 Task: Create Card Supplier Management Review in Board Product Launch Strategies to Workspace Domain Name Registrars. Create Card Antique Market Review in Board Brand Reputation Management and Repair to Workspace Domain Name Registrars. Create Card Inventory Management Review in Board Email Marketing Newsletter Strategy and Execution to Workspace Domain Name Registrars
Action: Mouse moved to (35, 393)
Screenshot: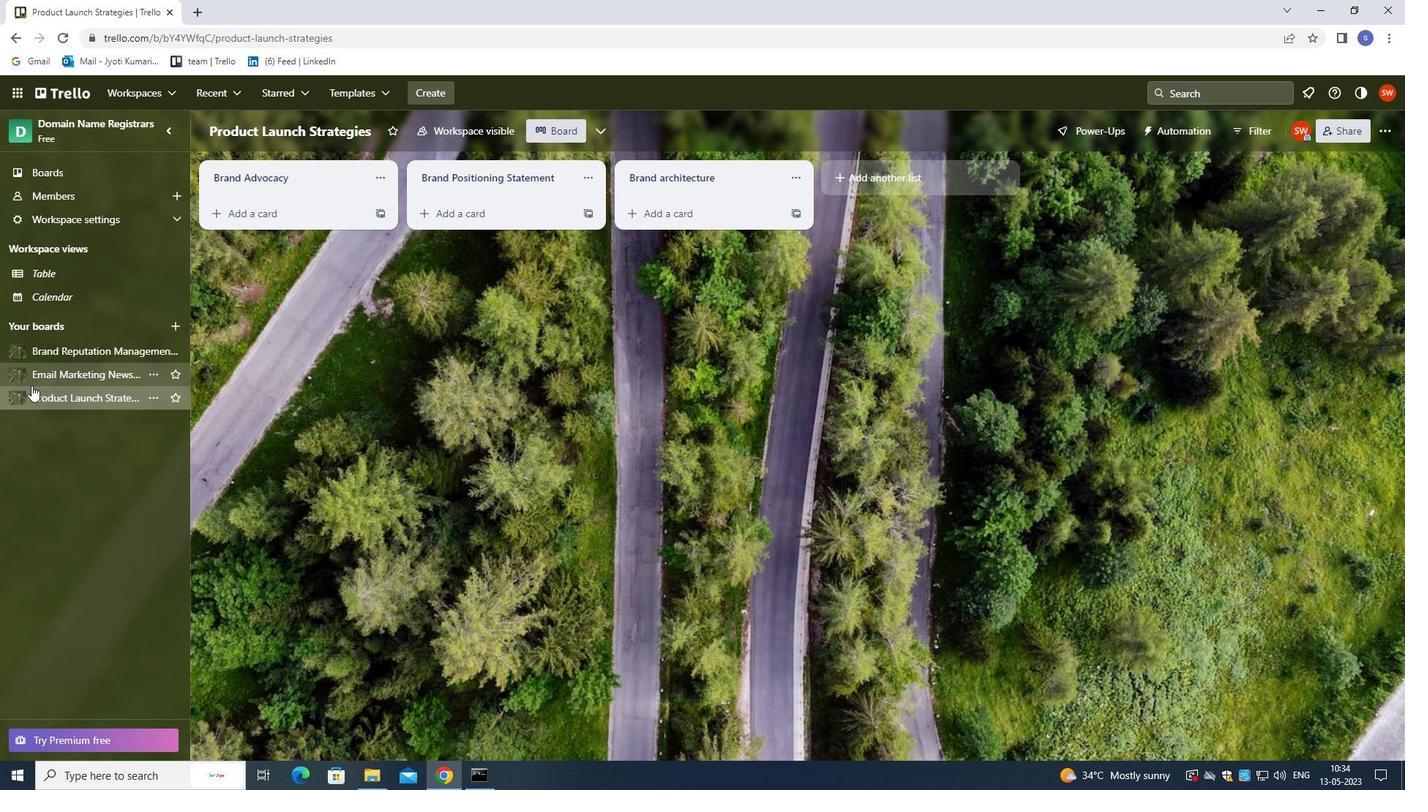 
Action: Mouse pressed left at (35, 393)
Screenshot: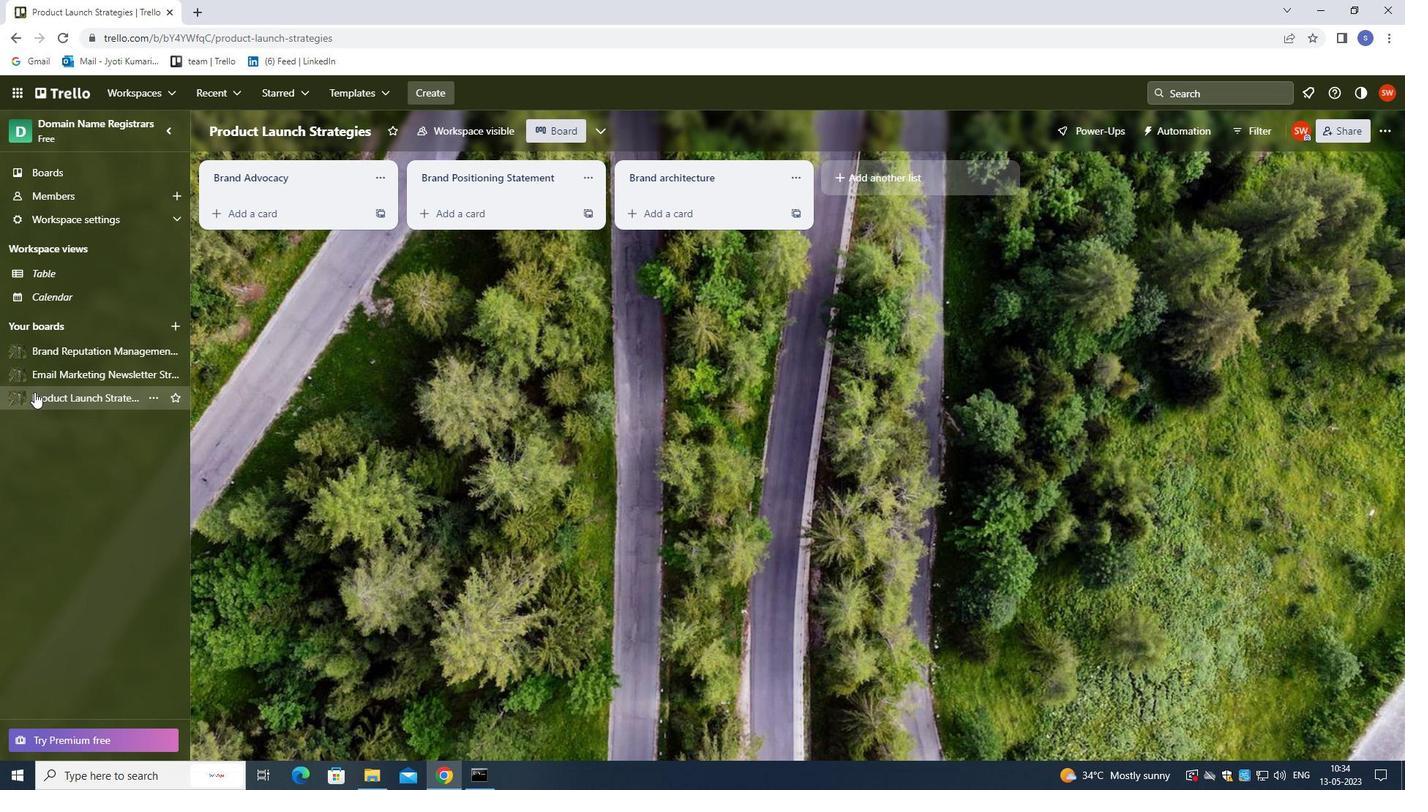 
Action: Mouse moved to (278, 205)
Screenshot: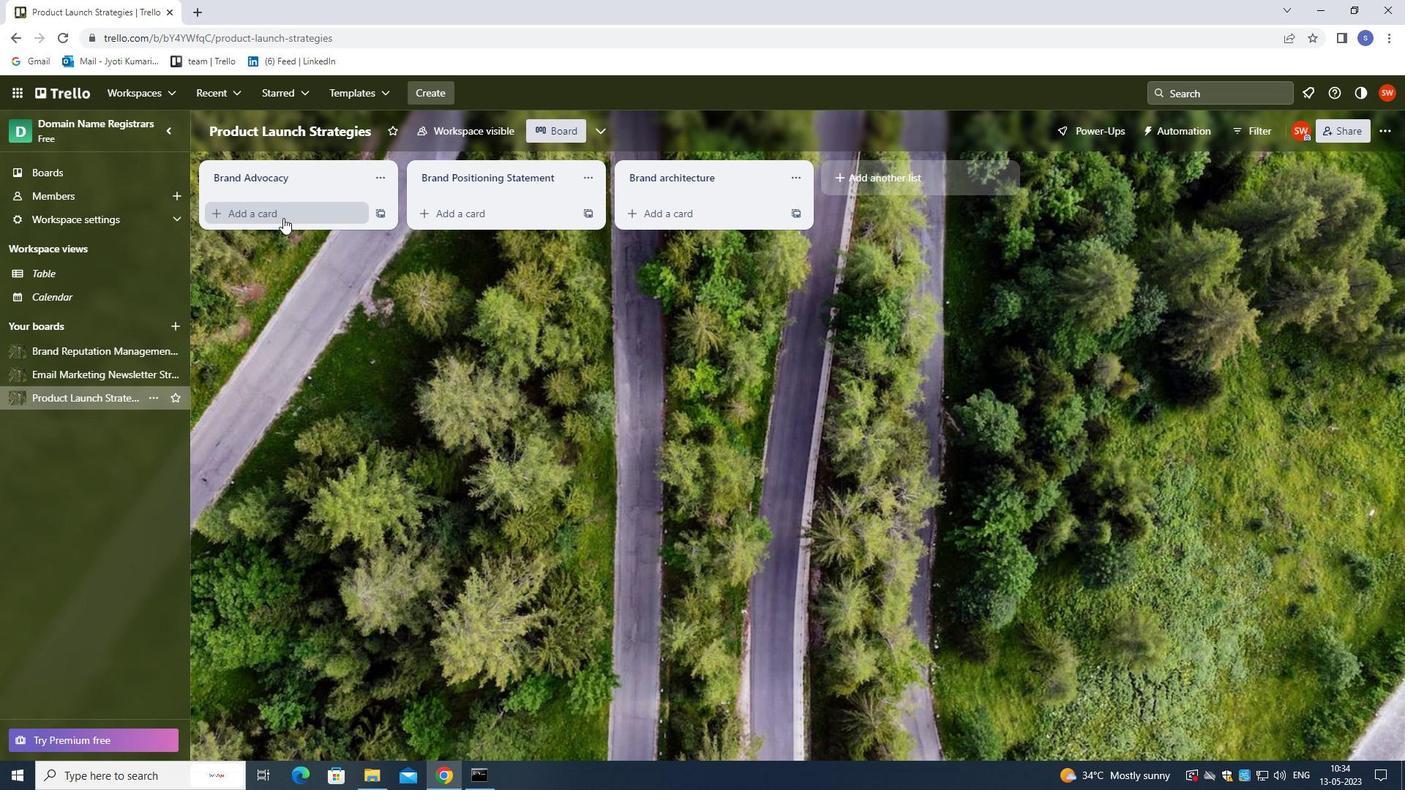 
Action: Mouse pressed left at (278, 205)
Screenshot: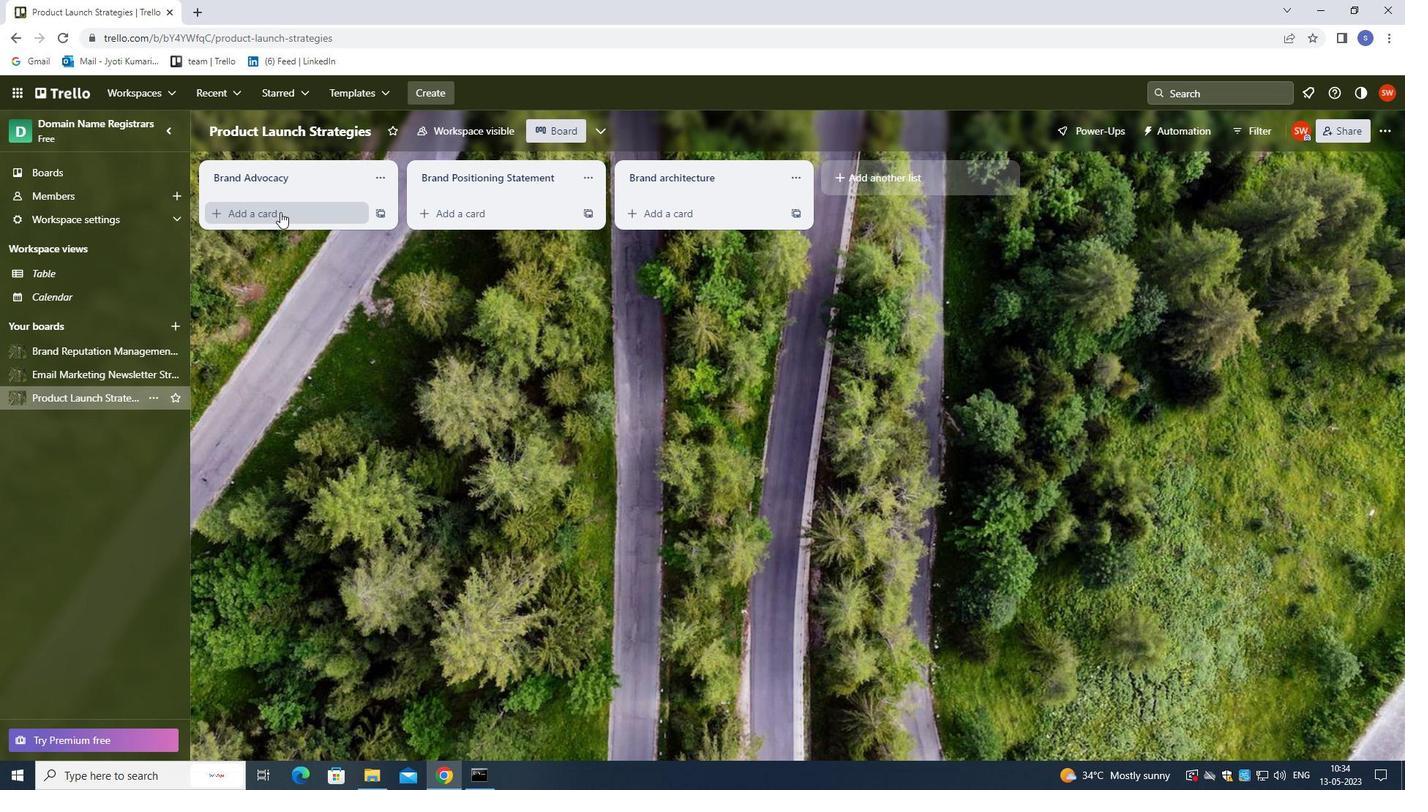 
Action: Mouse moved to (344, 412)
Screenshot: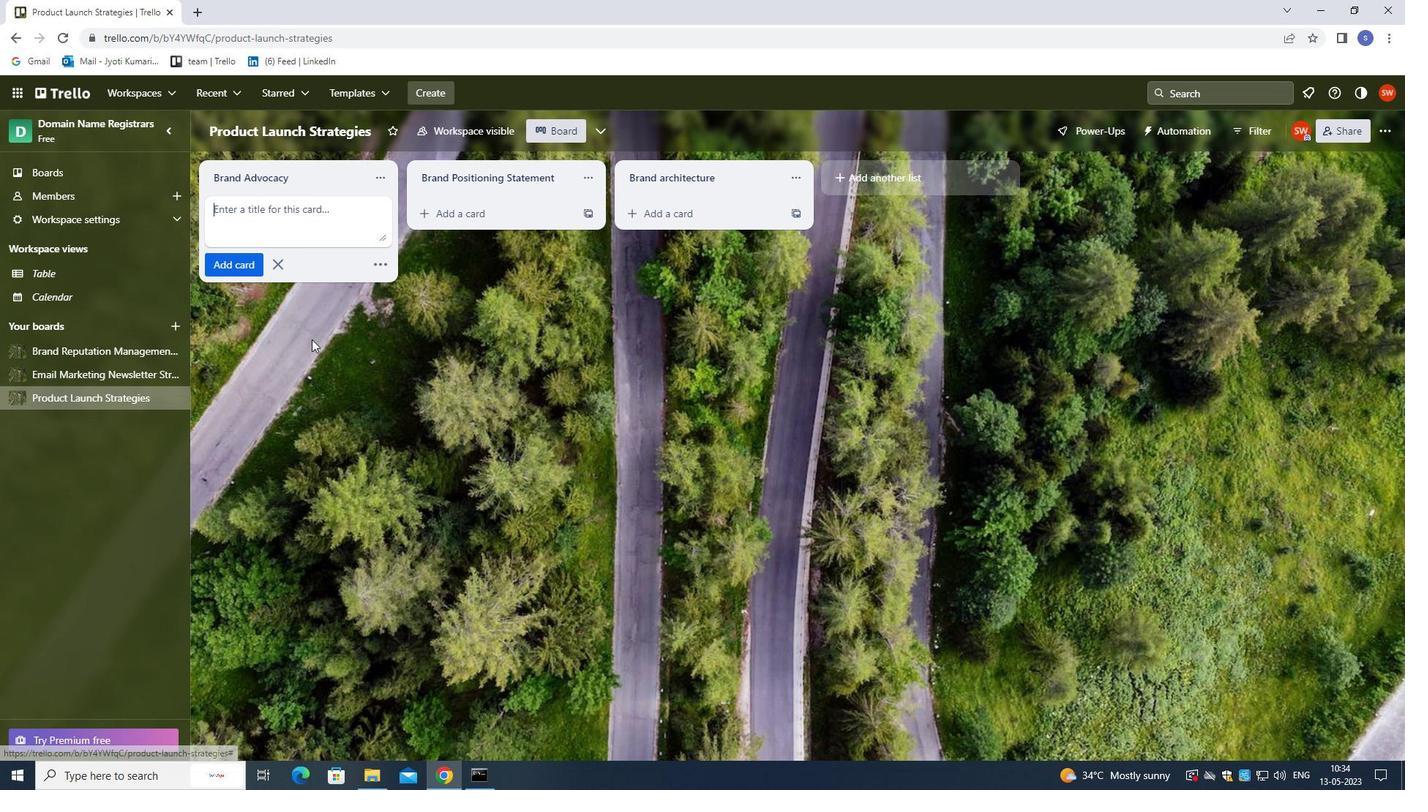 
Action: Key pressed <Key.shift>SUUPIKER<Key.backspace><Key.backspace><Key.backspace>LER<Key.space><Key.backspace><Key.backspace><Key.backspace><Key.backspace><Key.backspace>LIER<Key.space><Key.left><Key.left><Key.left><Key.left><Key.left><Key.left><Key.backspace>P<Key.right><Key.right><Key.right><Key.right><Key.right><Key.right><Key.right><Key.right><Key.right><Key.right><Key.space><Key.shift>MANAGEMENT<Key.space><Key.shift>REVIEW<Key.enter>
Screenshot: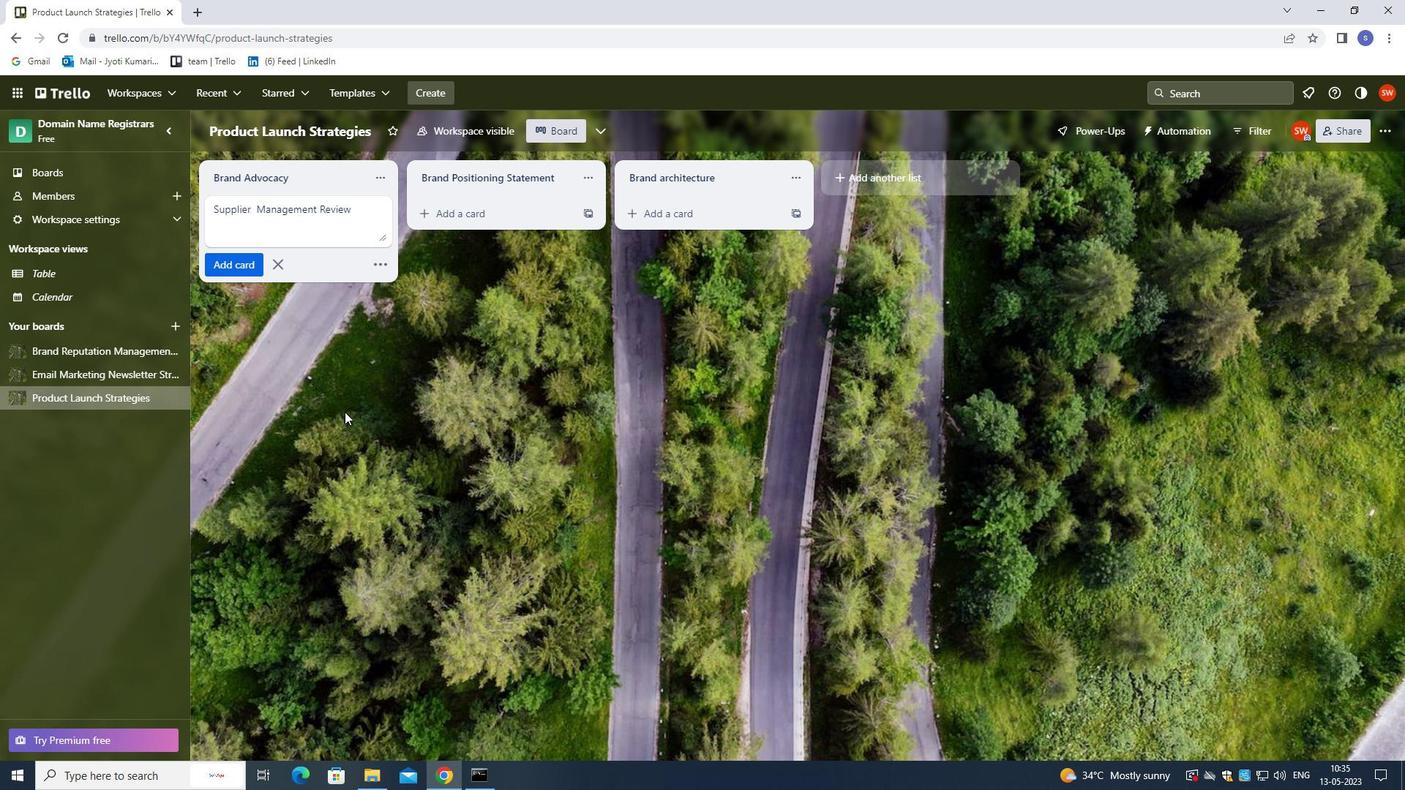 
Action: Mouse moved to (133, 351)
Screenshot: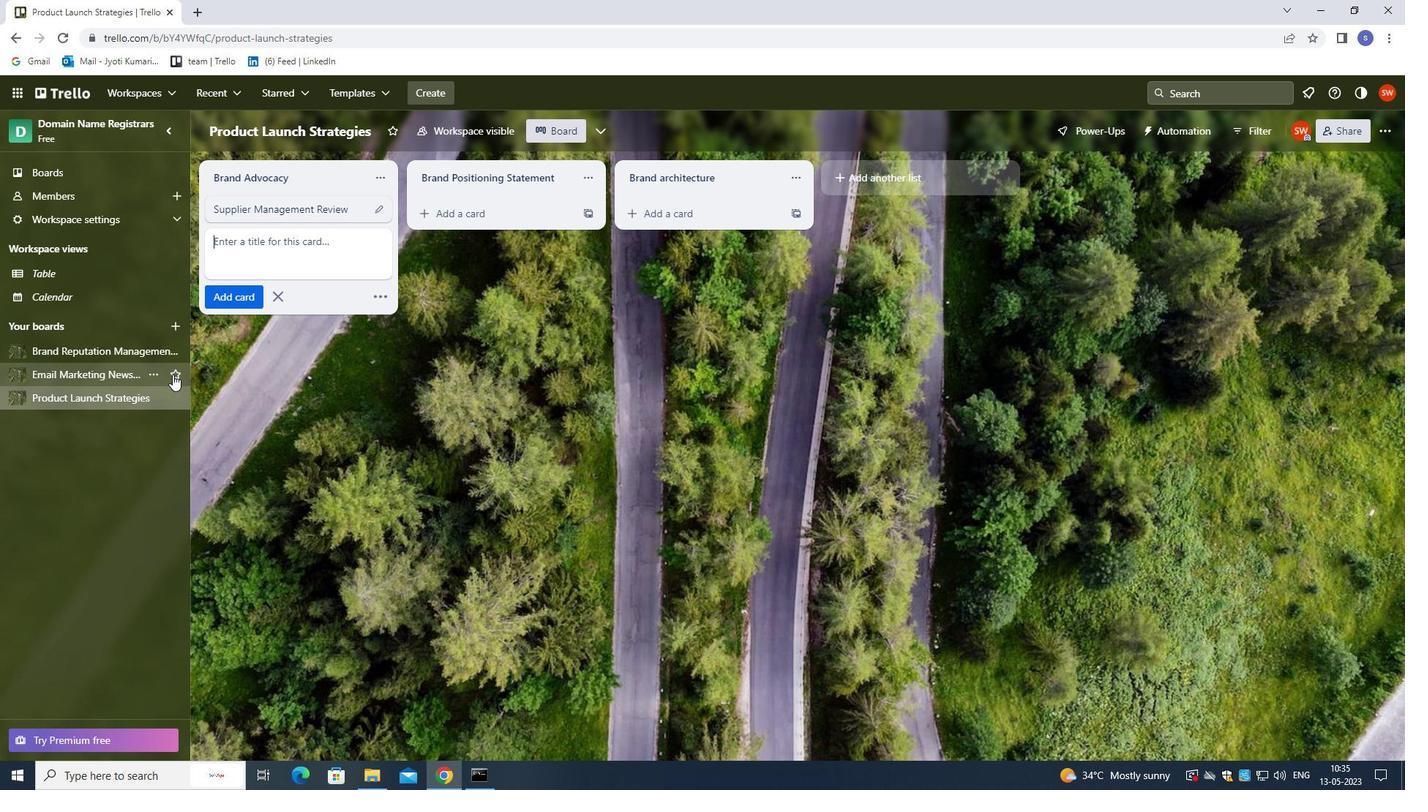 
Action: Mouse pressed left at (133, 351)
Screenshot: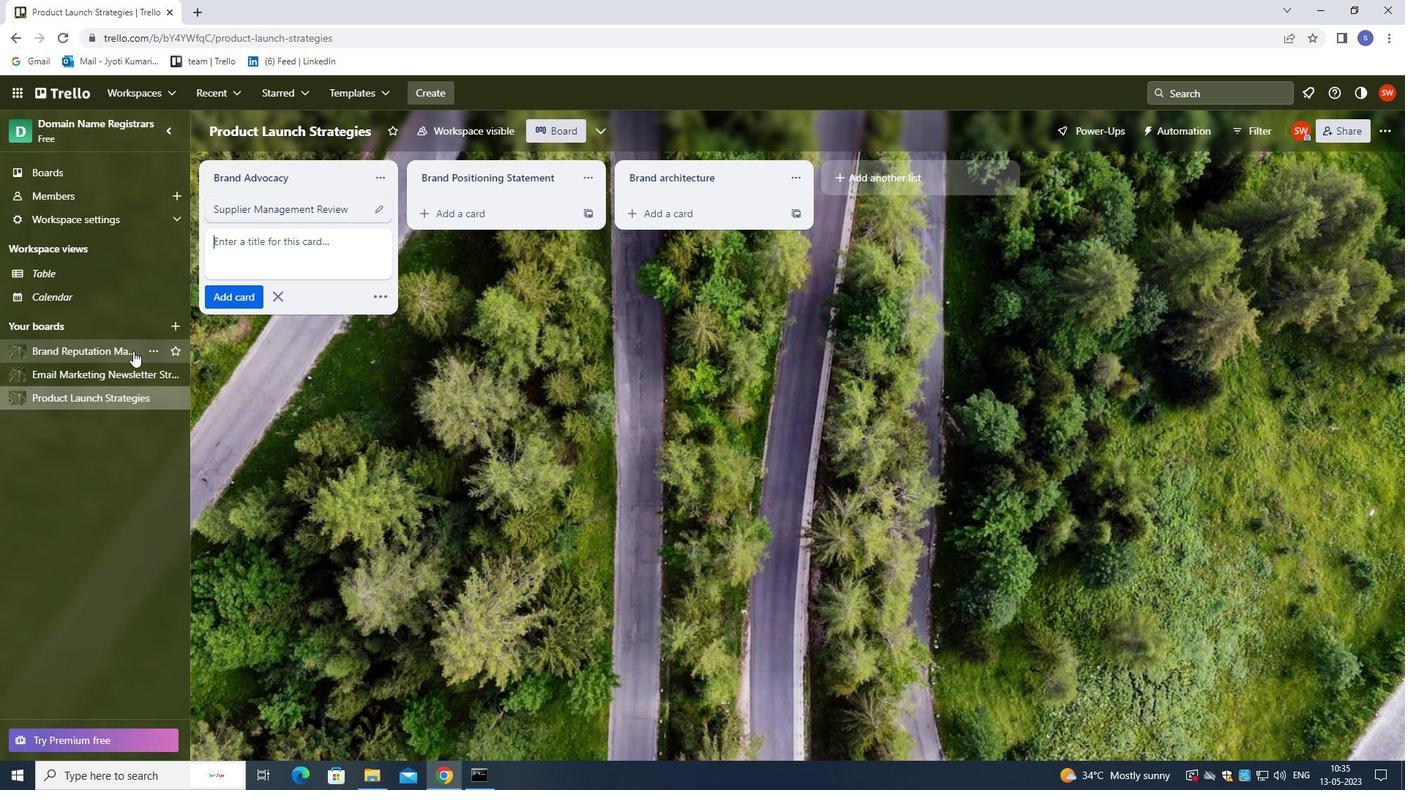 
Action: Mouse moved to (266, 215)
Screenshot: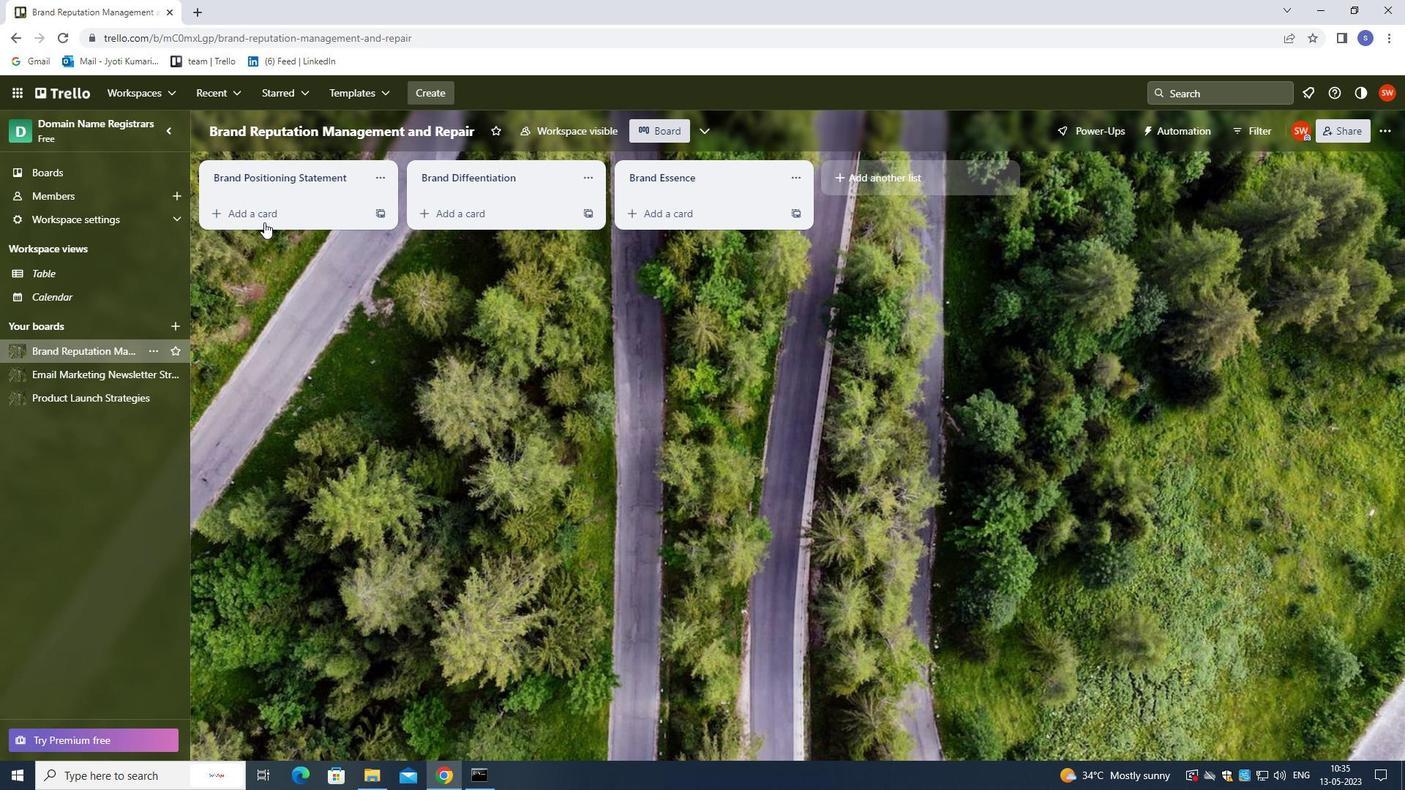 
Action: Mouse pressed left at (266, 215)
Screenshot: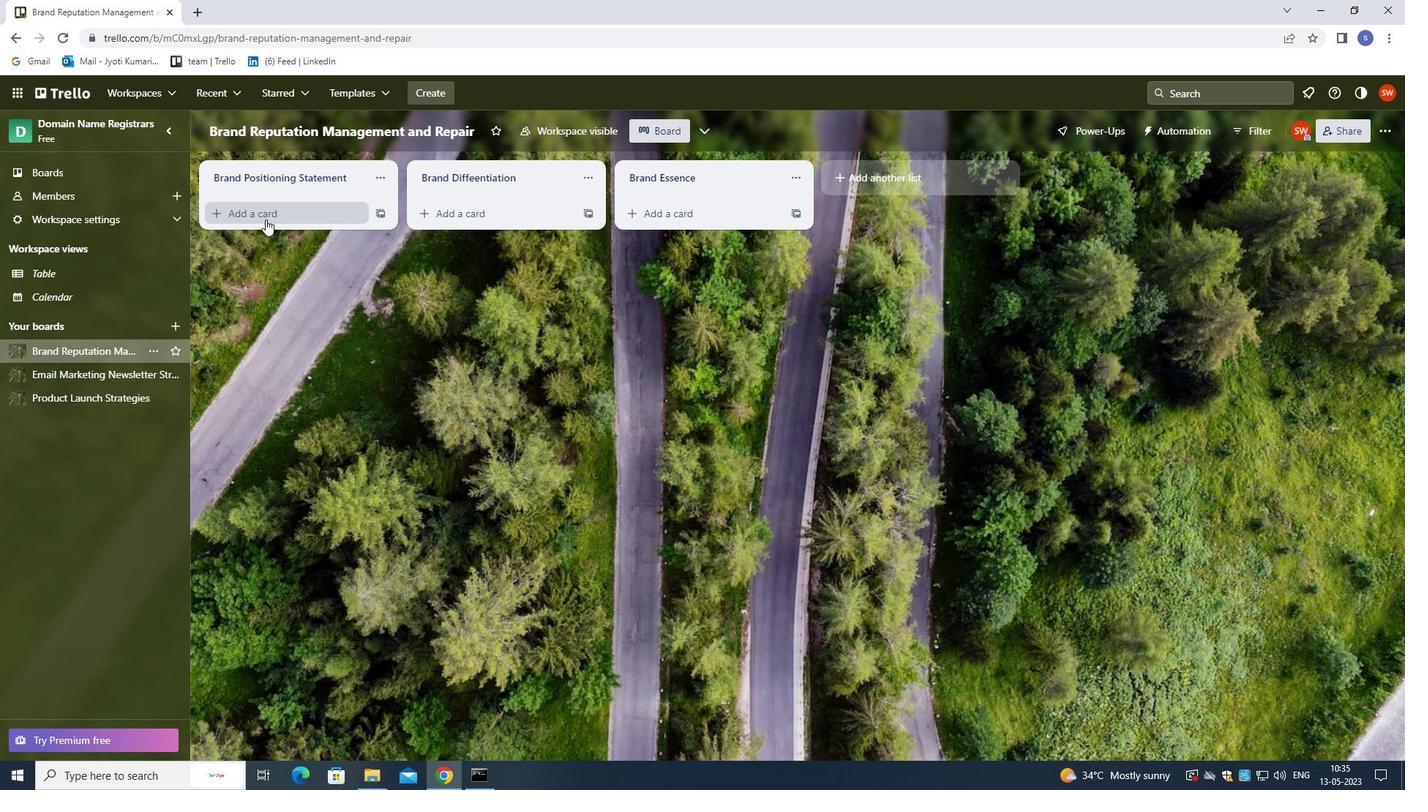 
Action: Mouse moved to (311, 313)
Screenshot: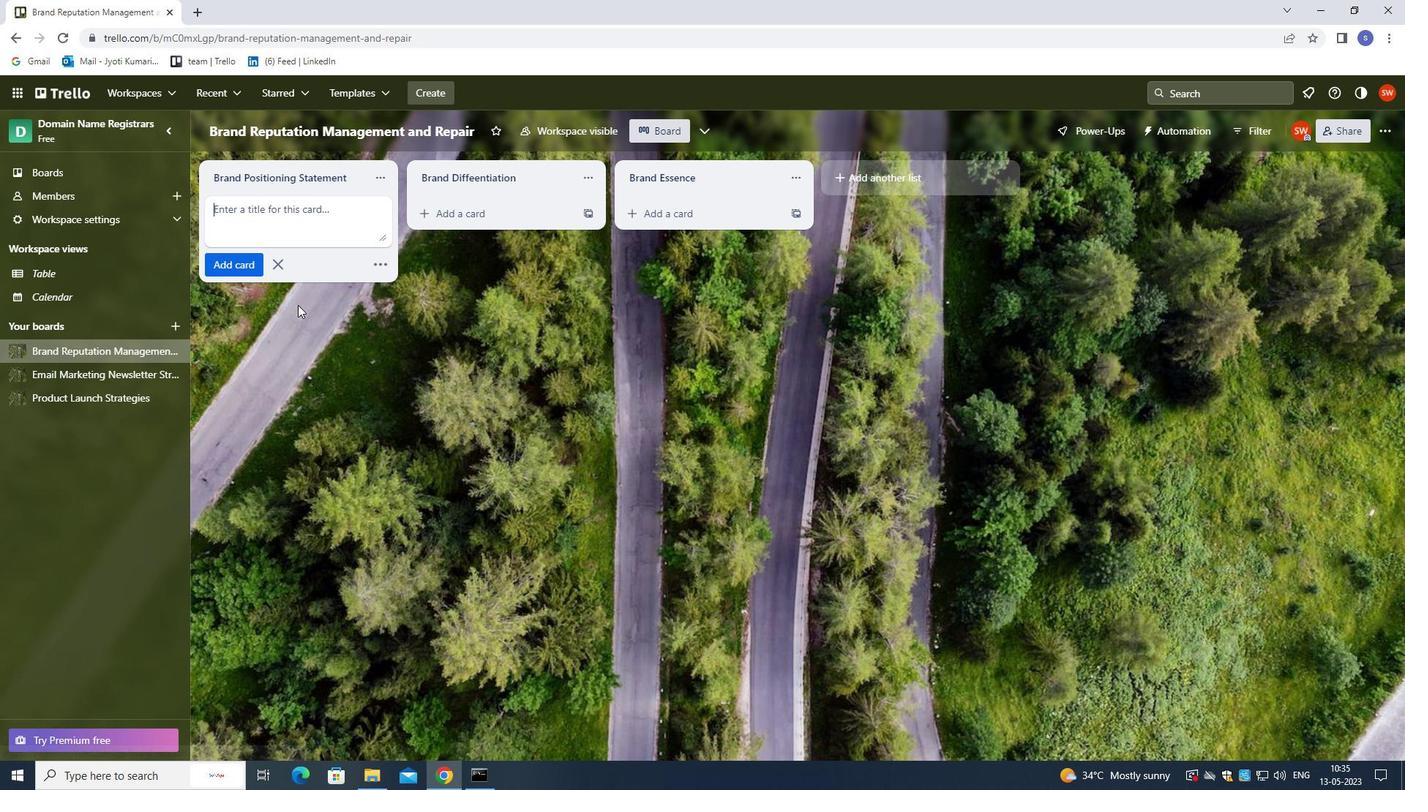 
Action: Key pressed <Key.shift>ANTIQUES<Key.space><Key.shift>MARKET<Key.space><Key.shift>REVIEW<Key.enter>
Screenshot: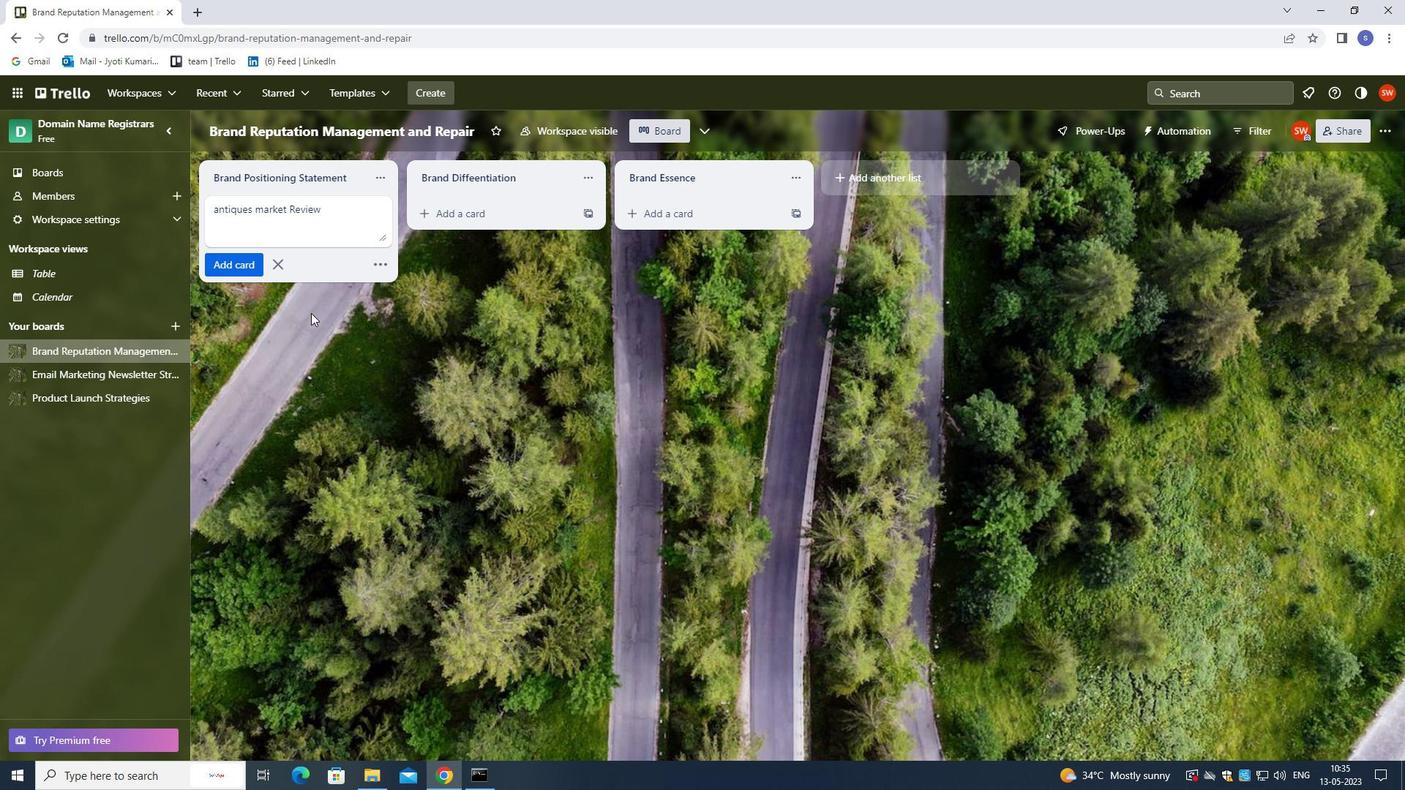 
Action: Mouse moved to (36, 369)
Screenshot: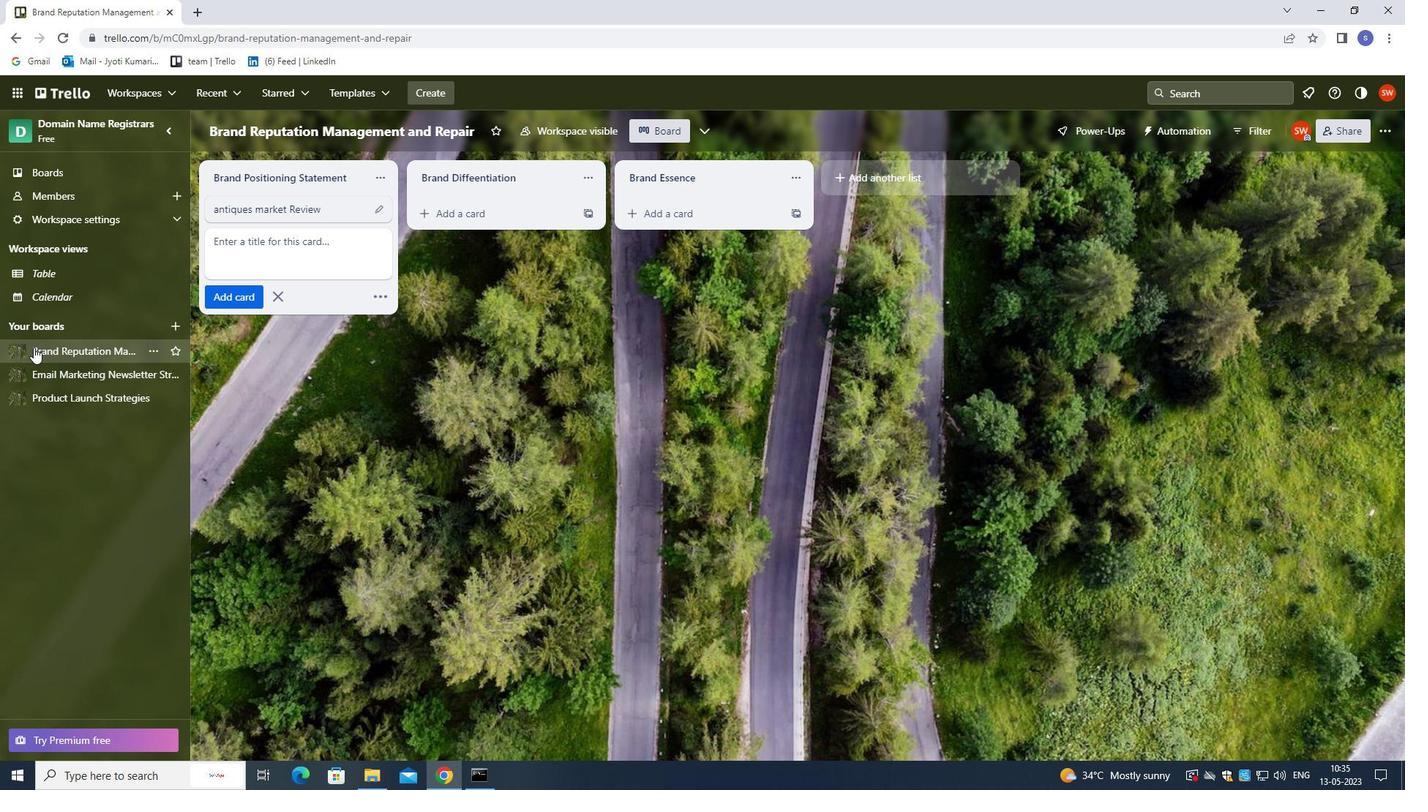 
Action: Mouse pressed left at (36, 369)
Screenshot: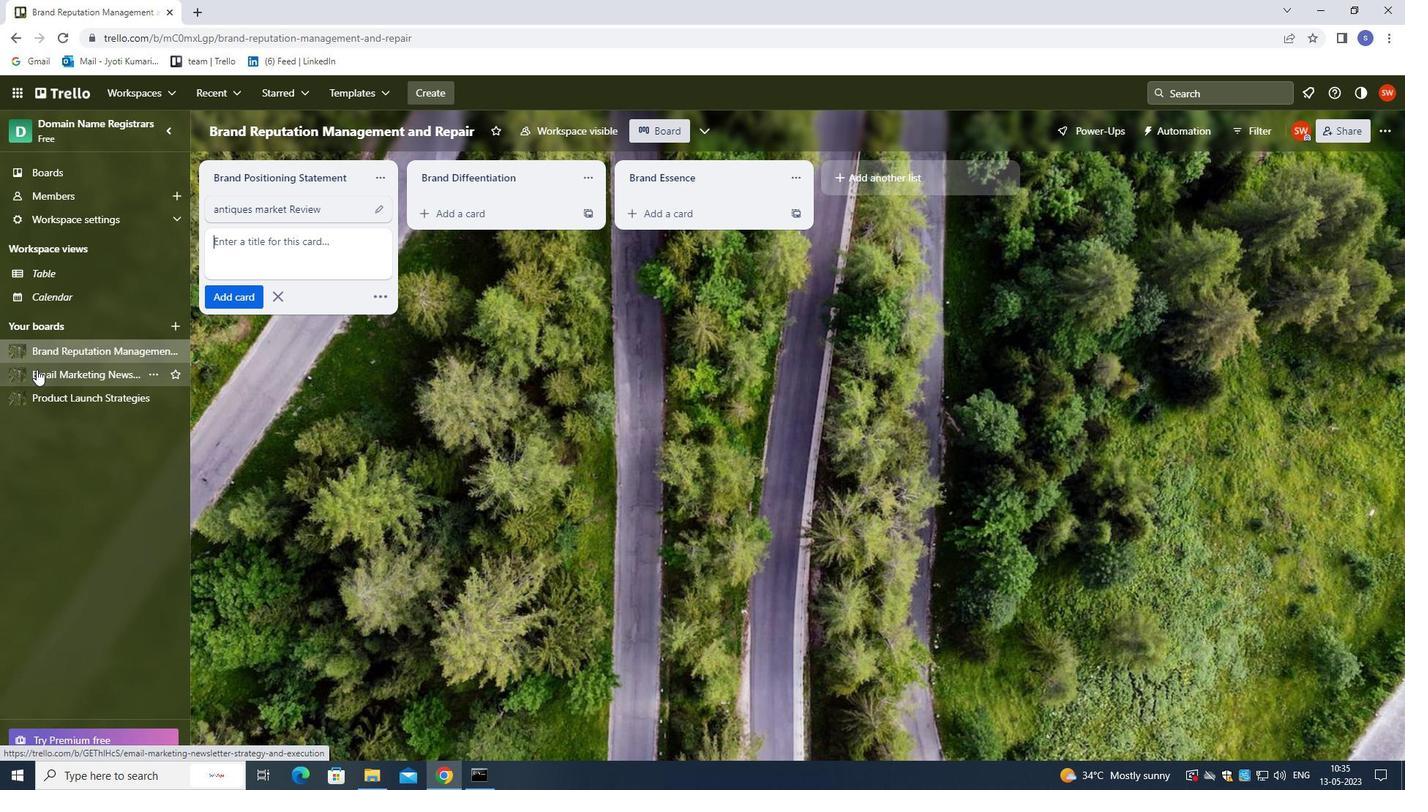 
Action: Mouse moved to (265, 221)
Screenshot: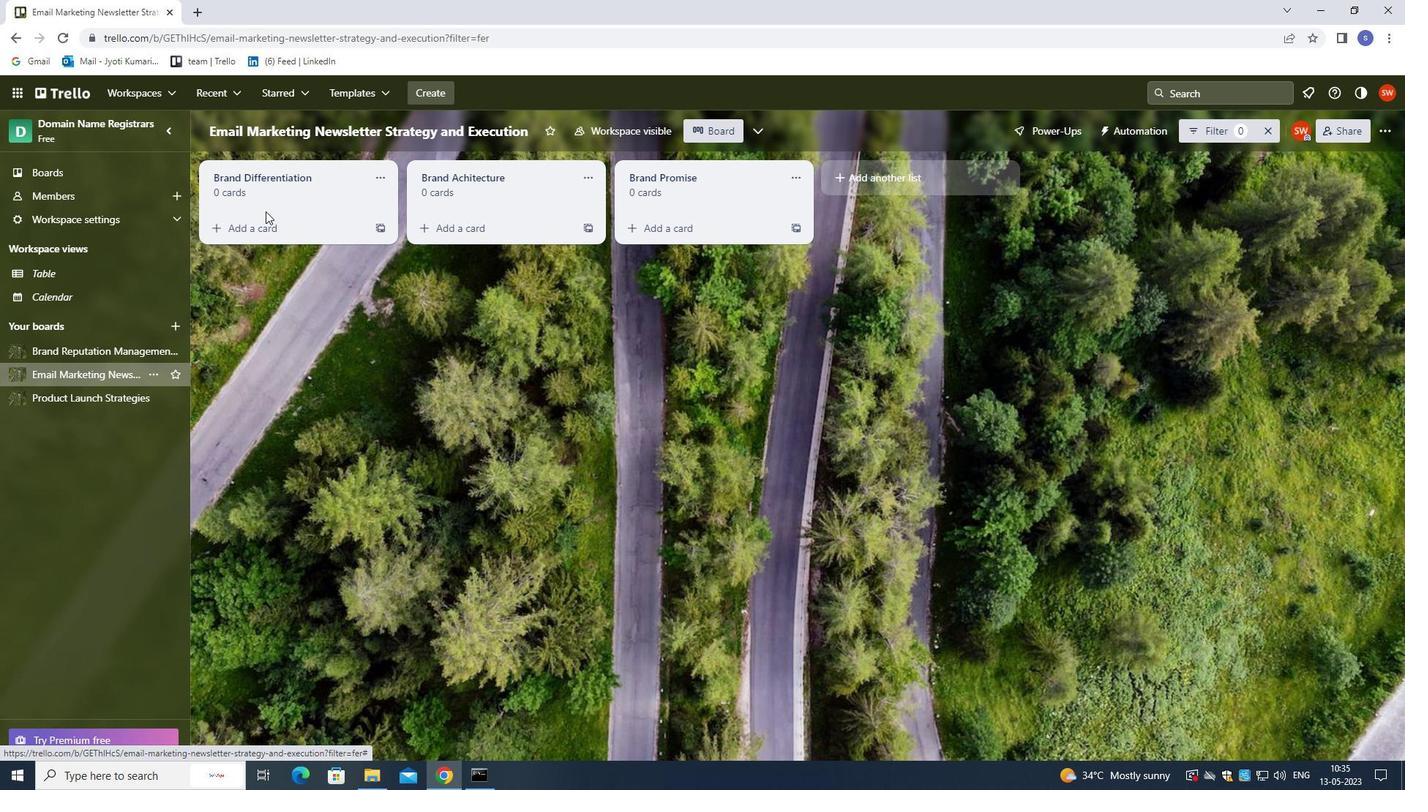 
Action: Mouse pressed left at (265, 221)
Screenshot: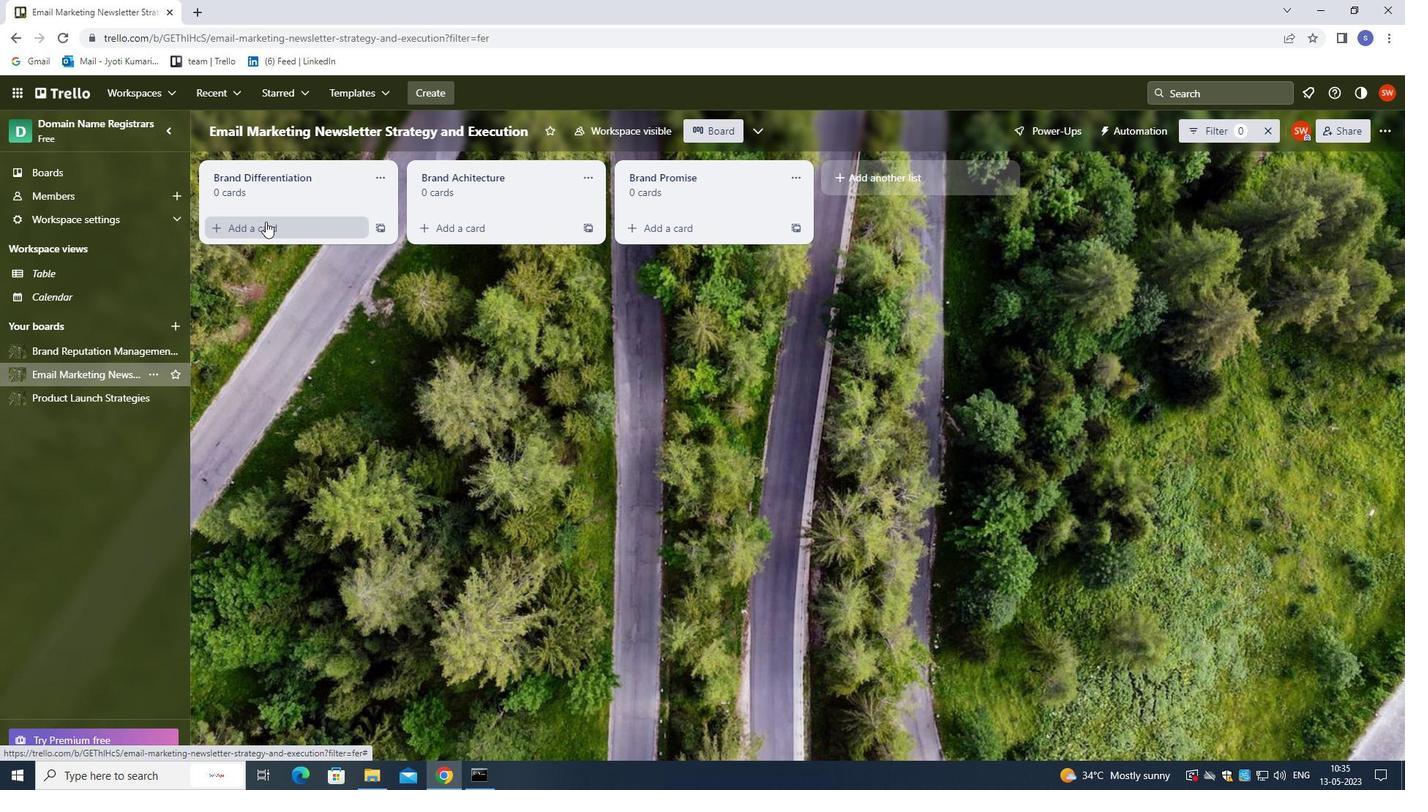 
Action: Mouse moved to (319, 394)
Screenshot: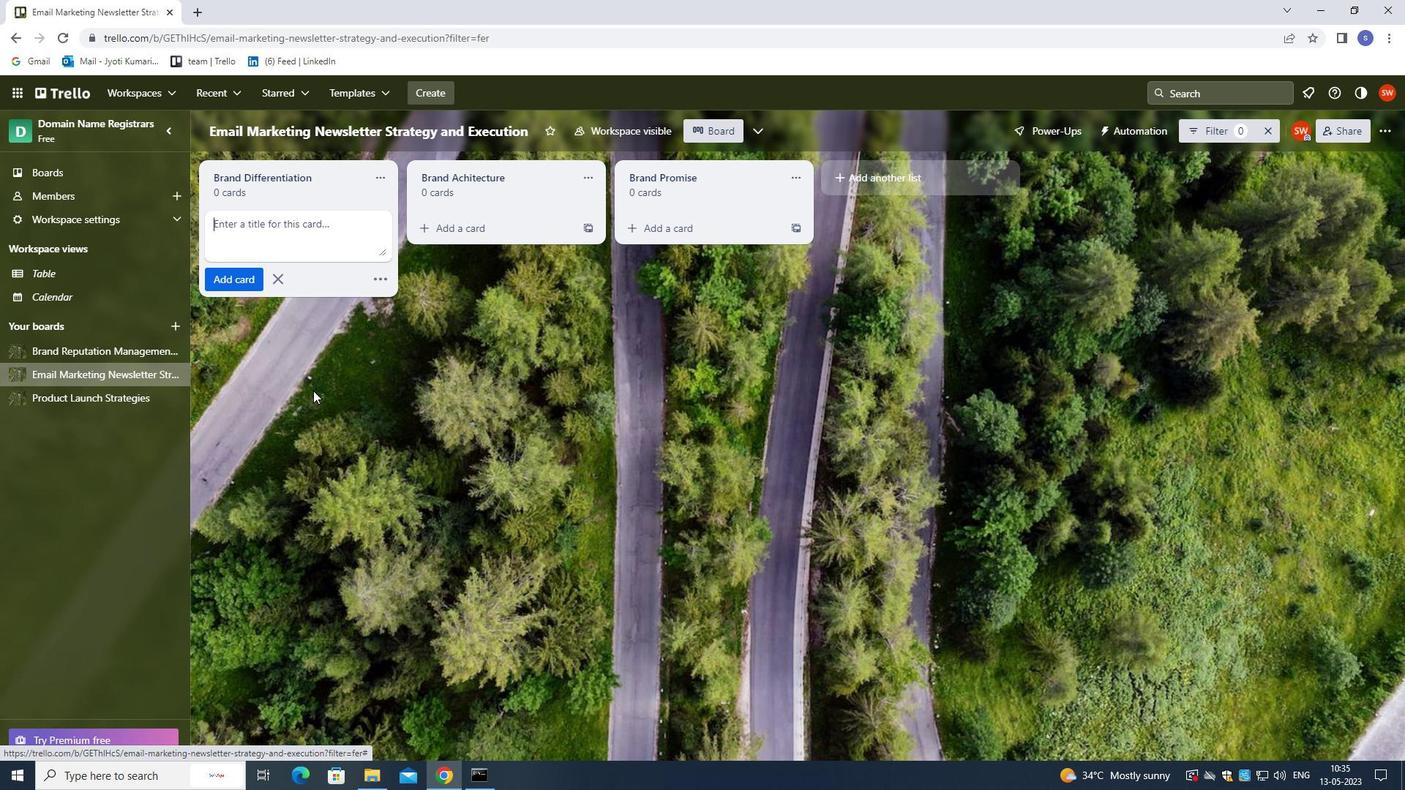 
Action: Key pressed <Key.shift>INVENTORY<Key.space><Key.shift>MANAGEMENT<Key.space><Key.shift><Key.shift><Key.shift><Key.shift><Key.shift><Key.shift><Key.shift><Key.shift><Key.shift><Key.shift><Key.shift><Key.shift><Key.shift><Key.shift><Key.shift><Key.shift><Key.shift><Key.shift><Key.shift><Key.shift><Key.shift><Key.shift><Key.shift><Key.shift><Key.shift><Key.shift><Key.shift><Key.shift><Key.shift><Key.shift><Key.shift><Key.shift><Key.shift>REVIEW<Key.enter>
Screenshot: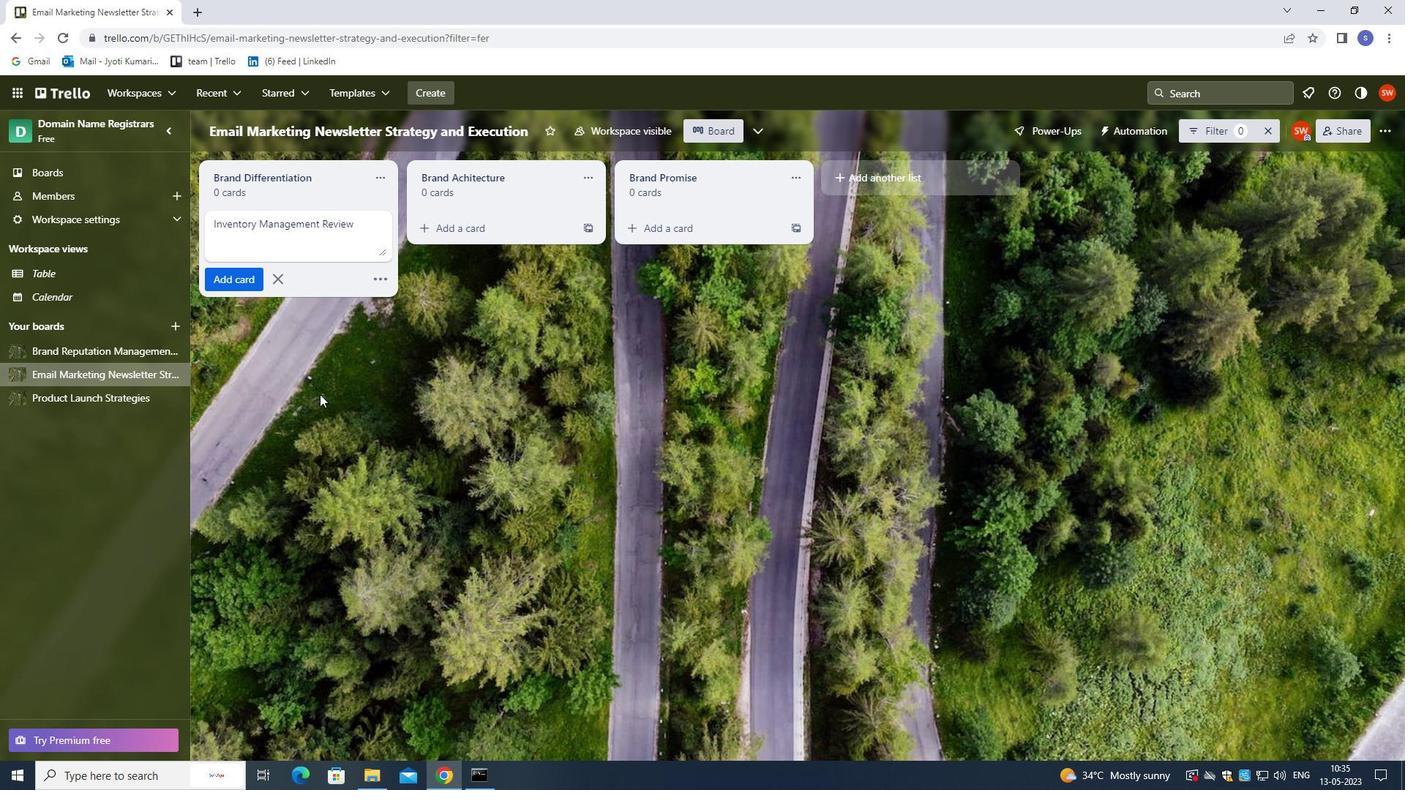 
Action: Mouse moved to (319, 399)
Screenshot: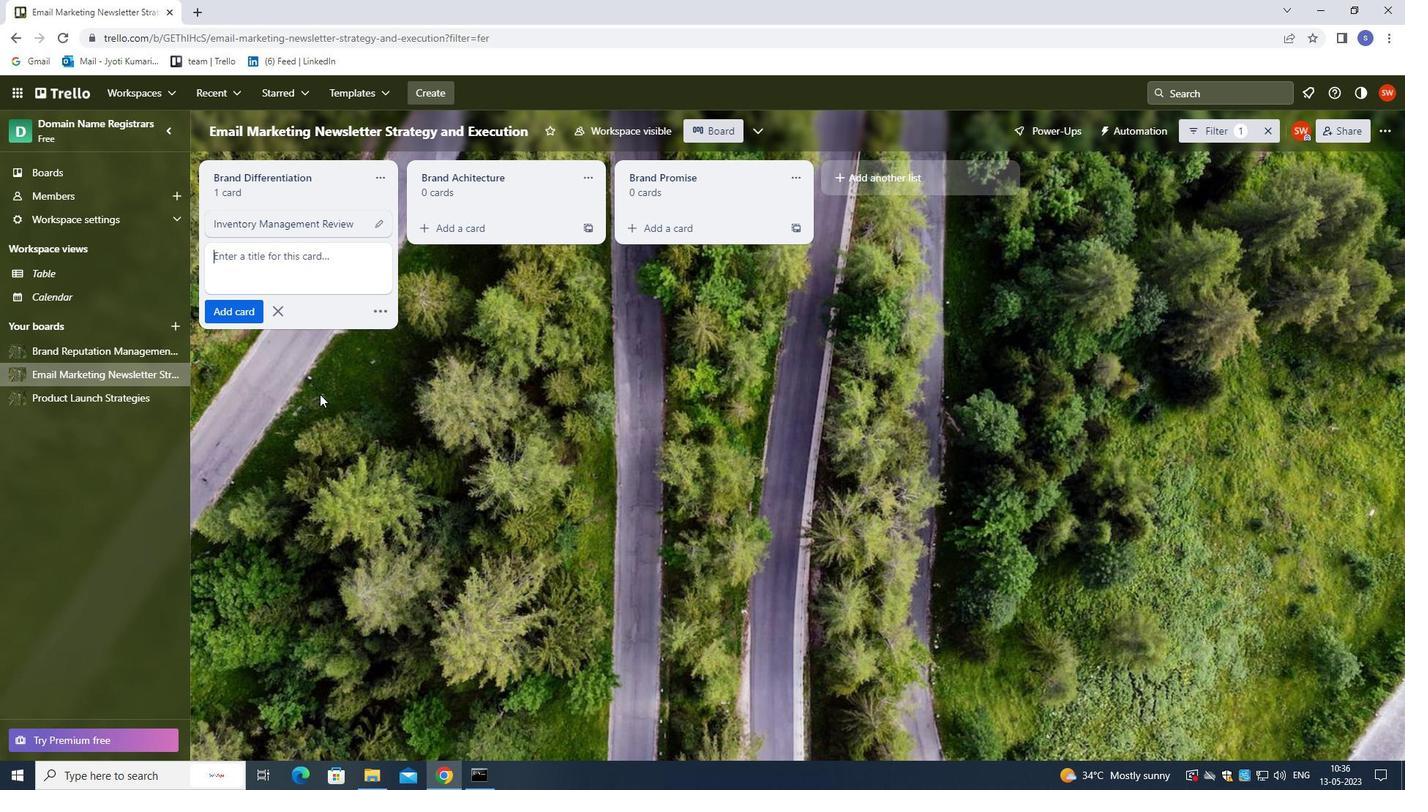 
